 Task: Add Painterland Sisters Organic Meadow Berry Icelandic Style Skyr Yogurt to the cart.
Action: Mouse pressed left at (14, 121)
Screenshot: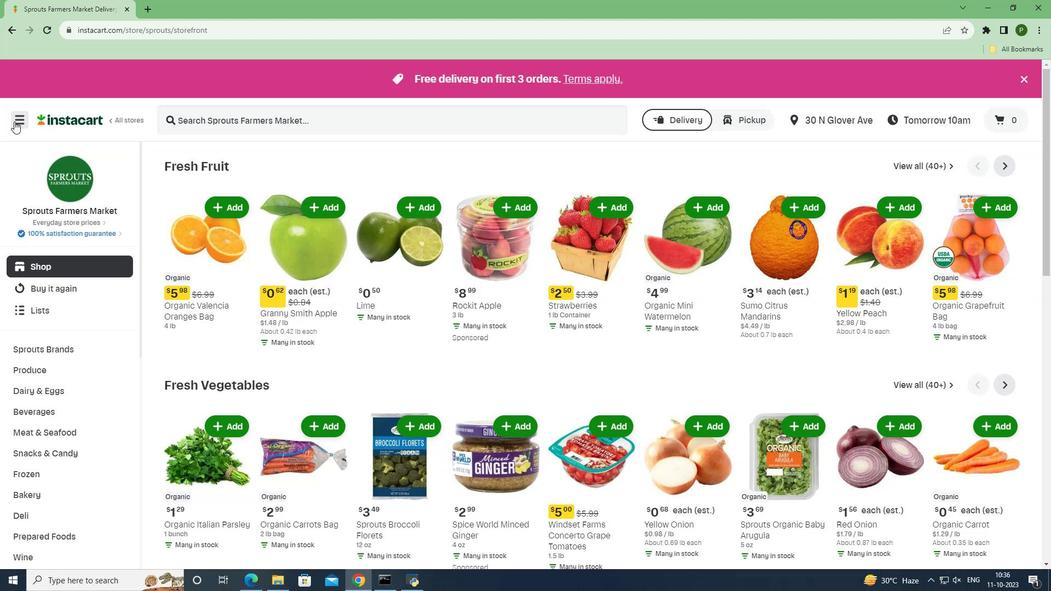 
Action: Mouse moved to (50, 290)
Screenshot: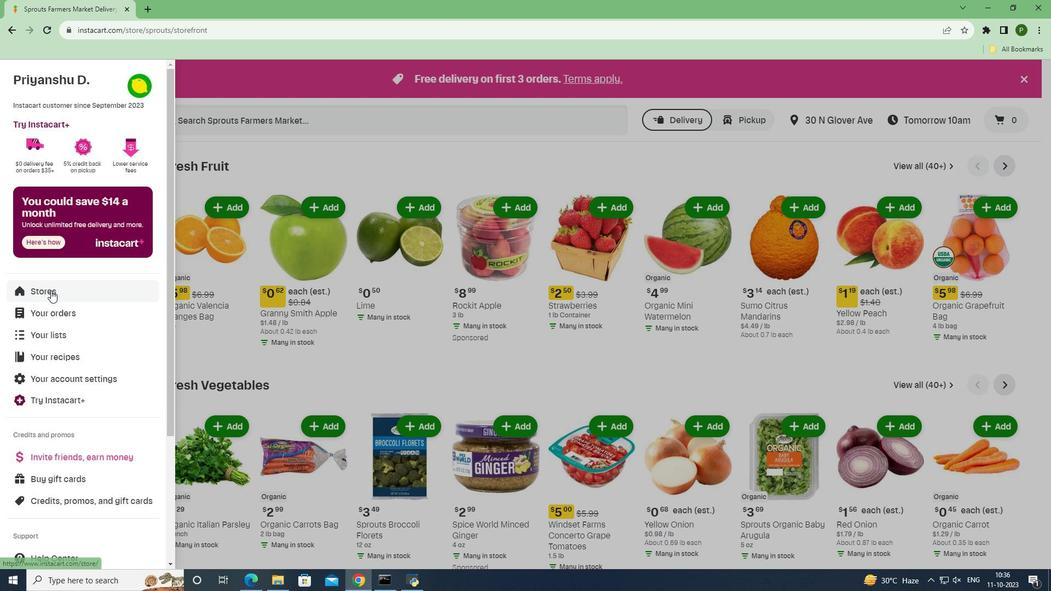 
Action: Mouse pressed left at (50, 290)
Screenshot: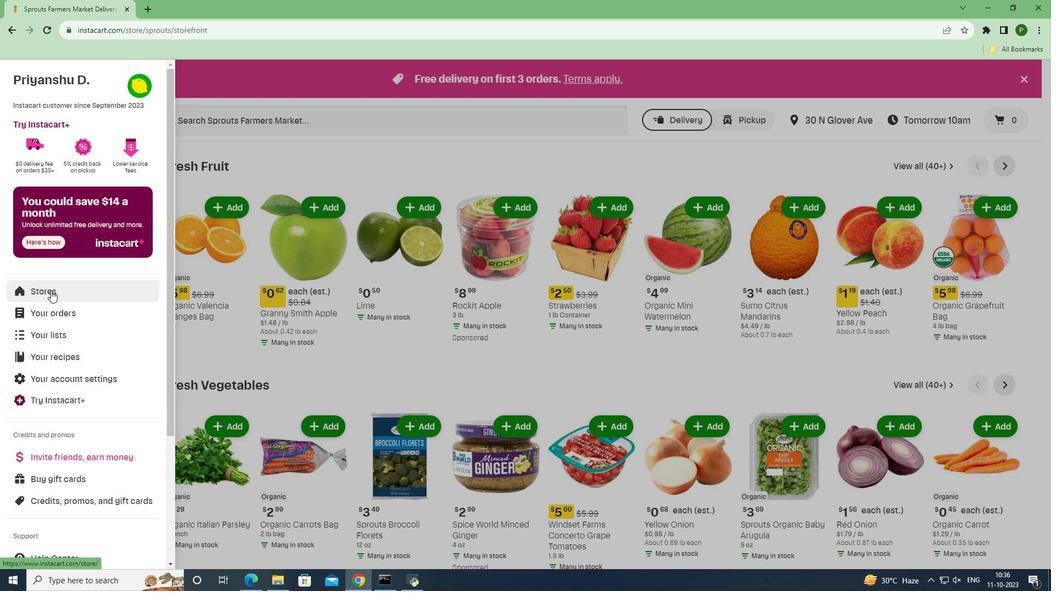 
Action: Mouse moved to (251, 131)
Screenshot: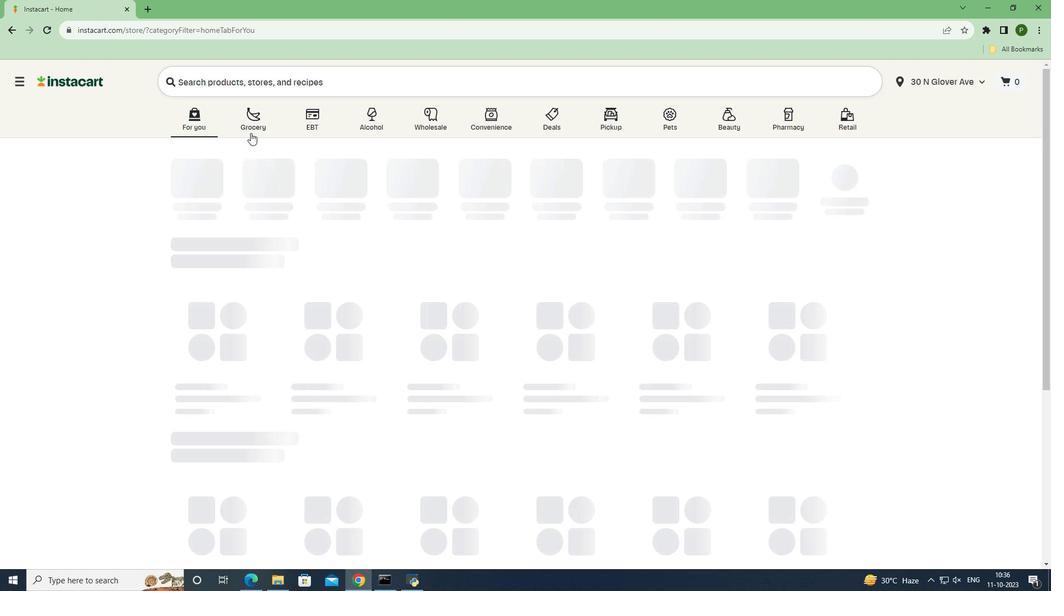 
Action: Mouse pressed left at (251, 131)
Screenshot: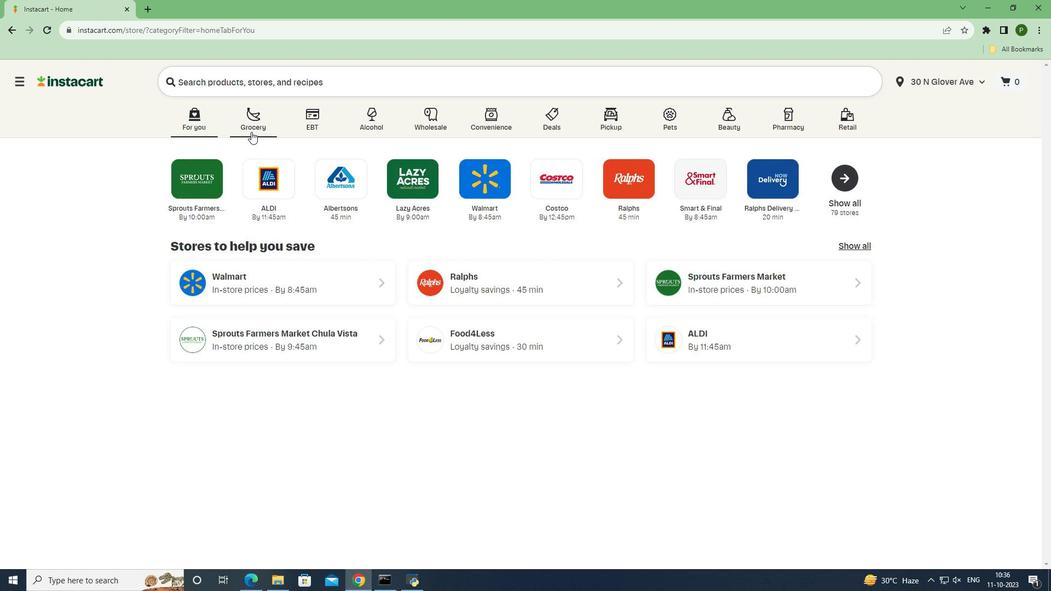 
Action: Mouse moved to (436, 240)
Screenshot: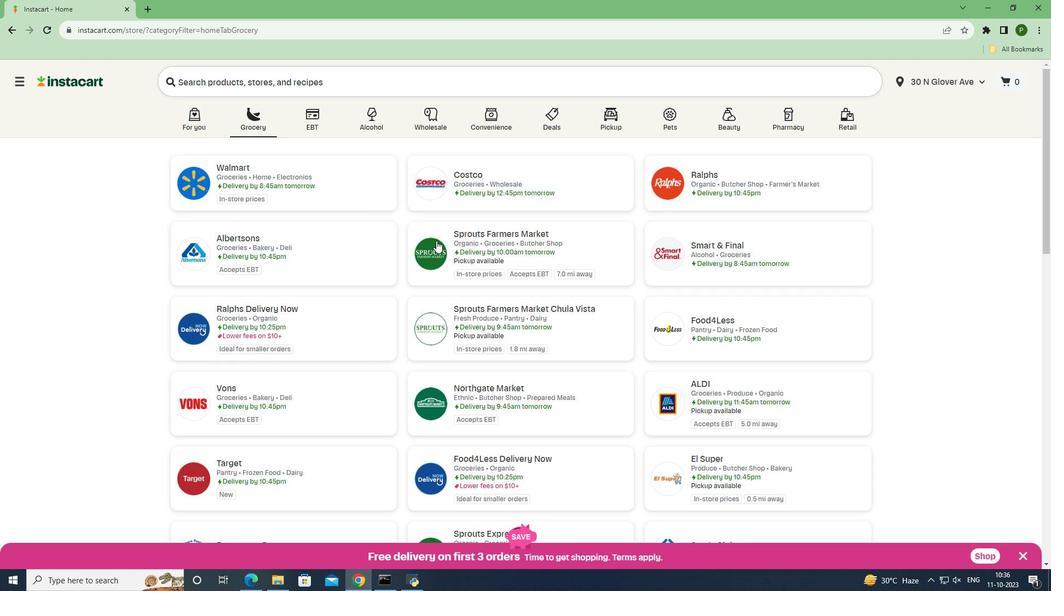 
Action: Mouse pressed left at (436, 240)
Screenshot: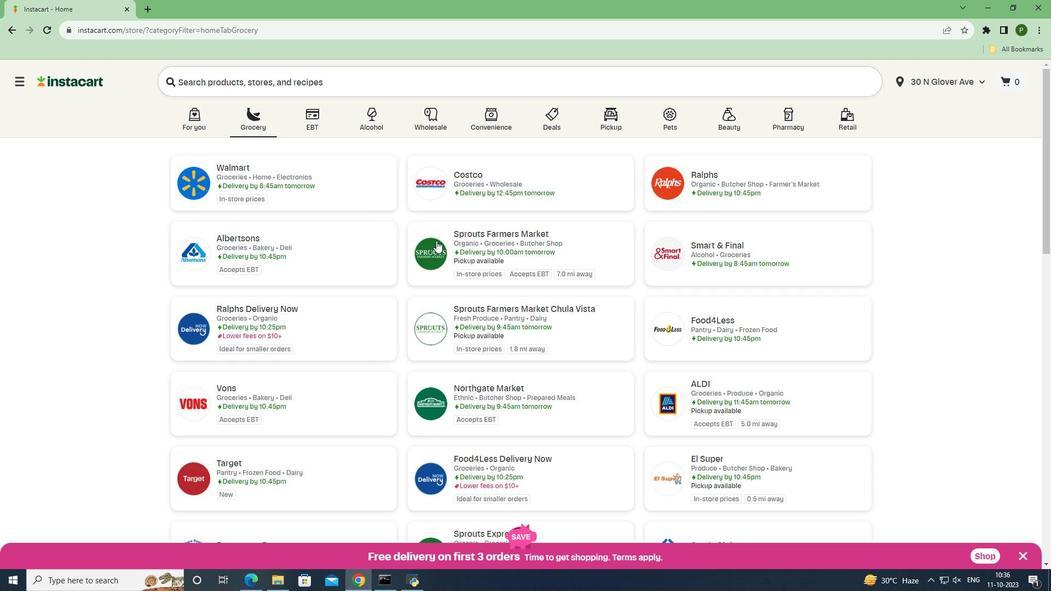 
Action: Mouse moved to (70, 390)
Screenshot: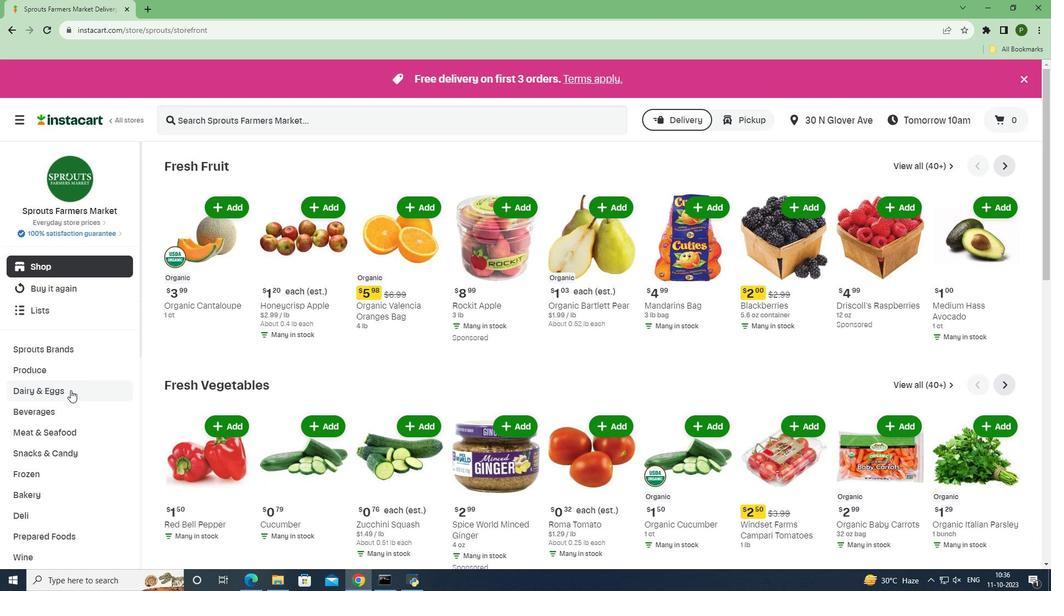 
Action: Mouse pressed left at (70, 390)
Screenshot: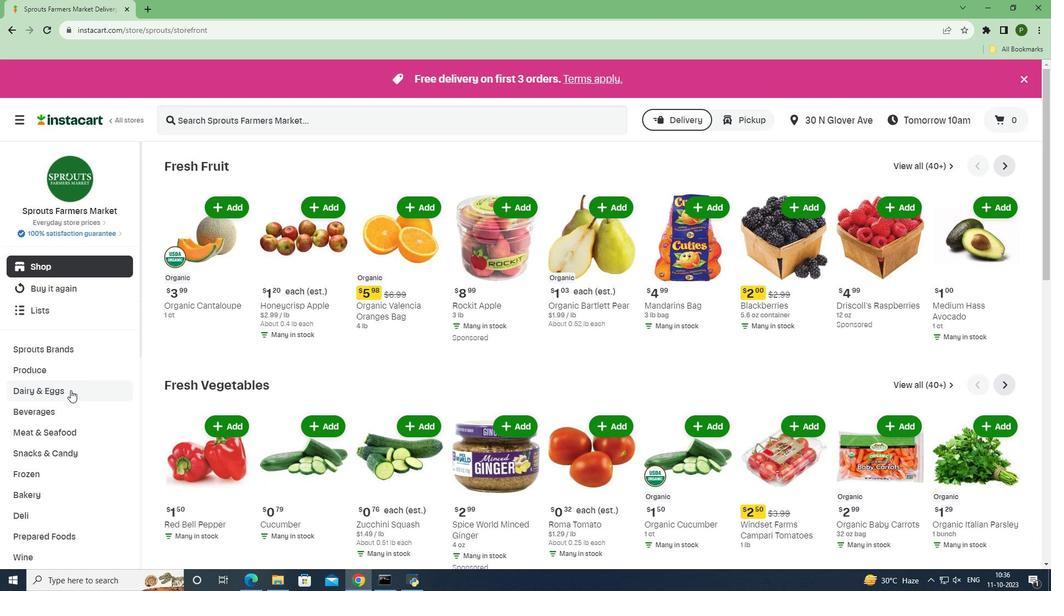 
Action: Mouse moved to (52, 470)
Screenshot: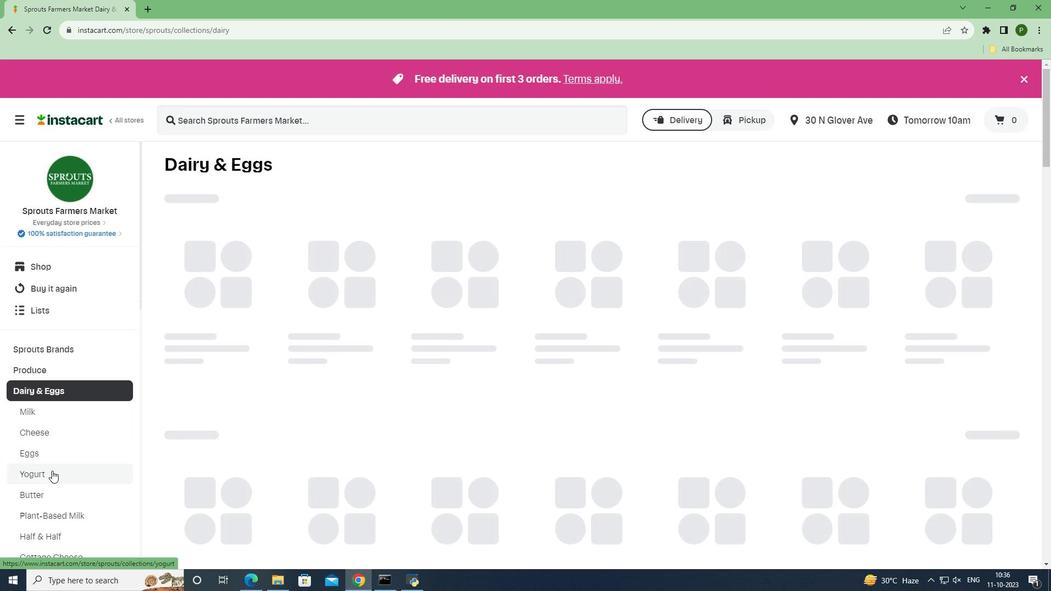 
Action: Mouse pressed left at (52, 470)
Screenshot: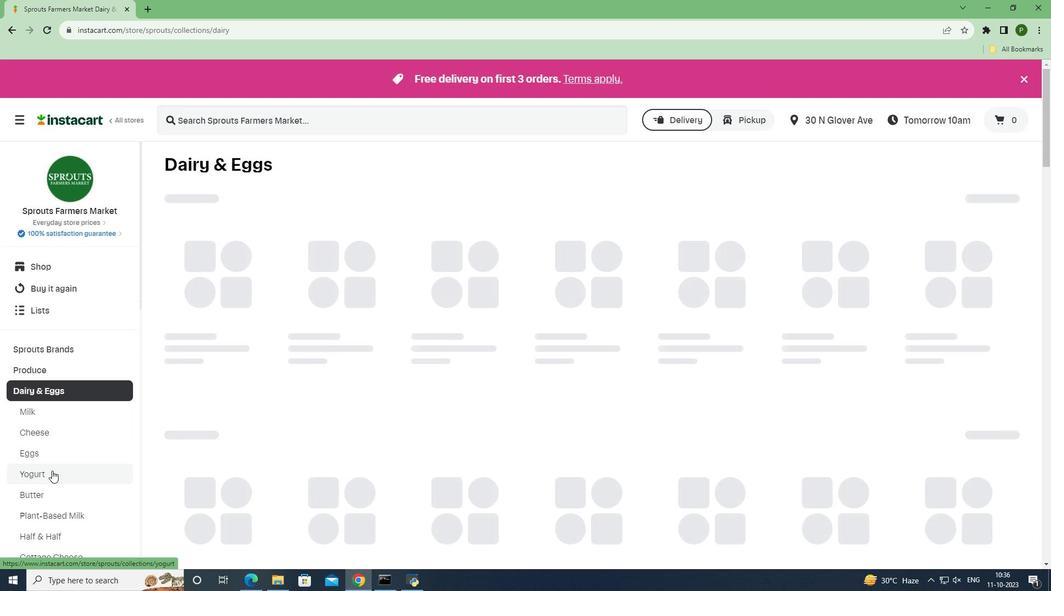 
Action: Mouse moved to (254, 116)
Screenshot: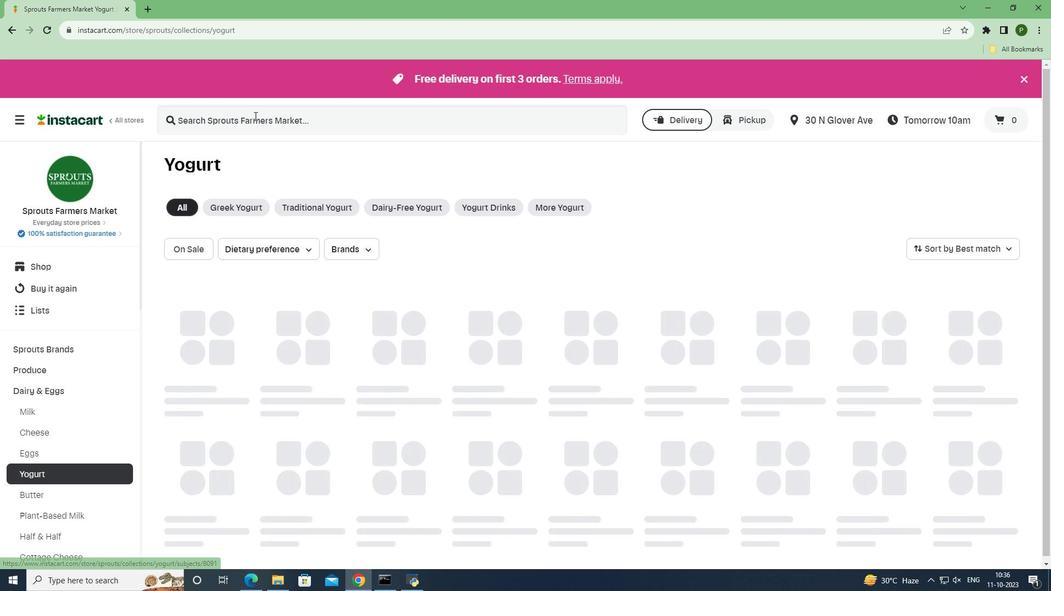 
Action: Mouse pressed left at (254, 116)
Screenshot: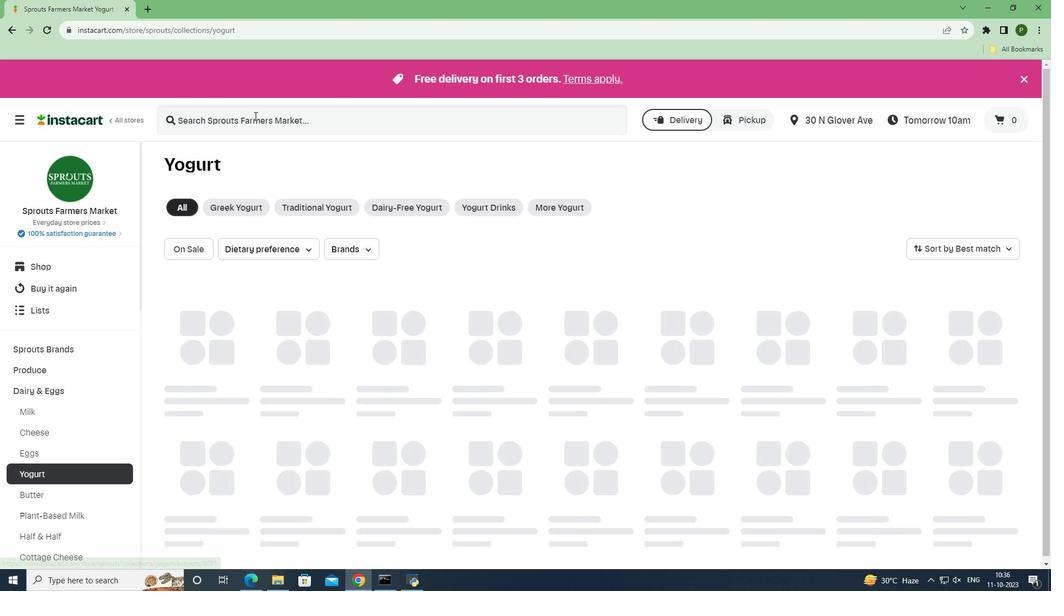 
Action: Key pressed <Key.caps_lock>P<Key.caps_lock>ainterland<Key.space><Key.caps_lock>S<Key.caps_lock>isters<Key.space><Key.caps_lock>O<Key.caps_lock>rganic<Key.space><Key.caps_lock>M<Key.caps_lock>eadow<Key.space><Key.caps_lock>B<Key.caps_lock>erry<Key.space><Key.caps_lock>I<Key.caps_lock>celandic<Key.space><Key.caps_lock>S<Key.caps_lock>tyle<Key.space><Key.caps_lock>S<Key.caps_lock>kyr<Key.space><Key.caps_lock>Y<Key.caps_lock>ogurt<Key.space><Key.enter>
Screenshot: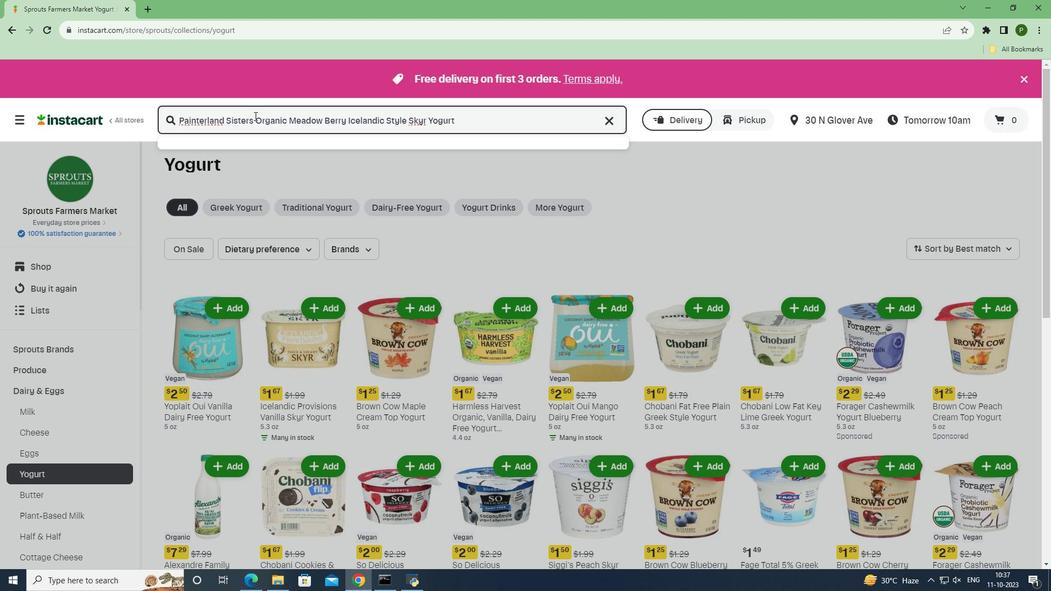 
Action: Mouse moved to (304, 233)
Screenshot: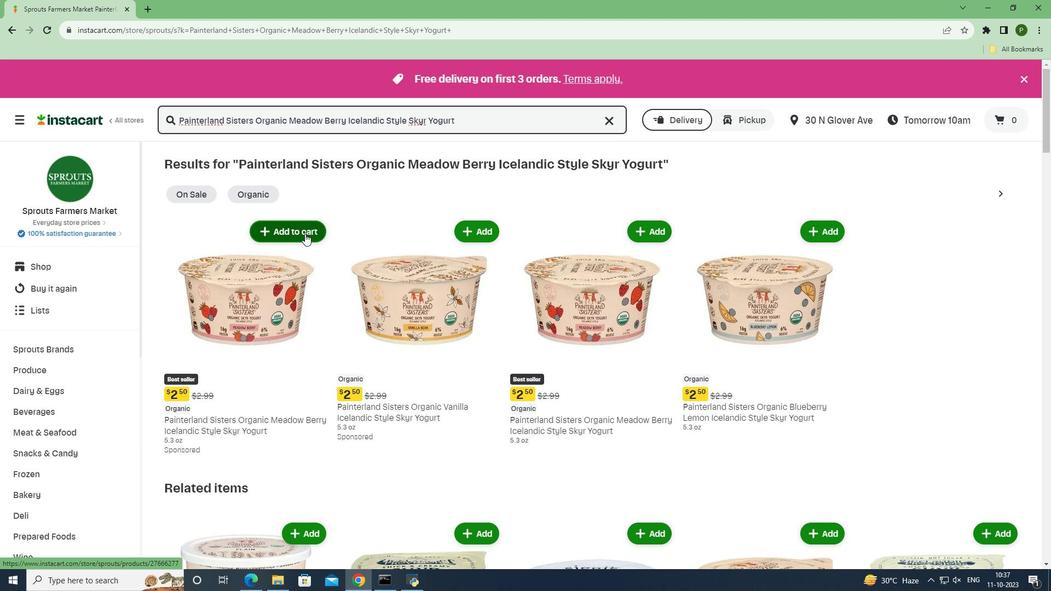 
Action: Mouse pressed left at (304, 233)
Screenshot: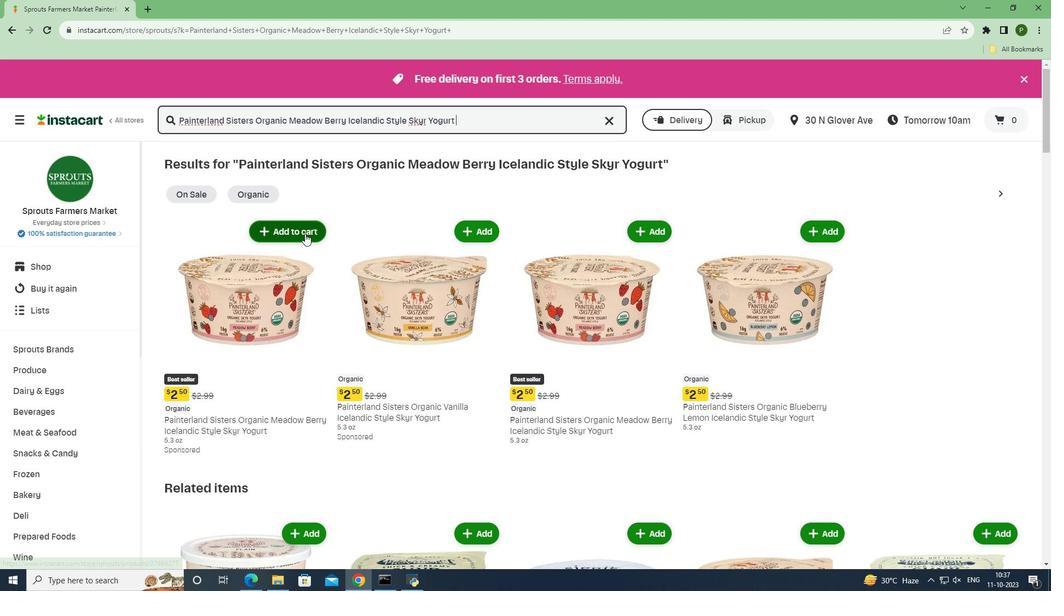 
Action: Mouse moved to (371, 245)
Screenshot: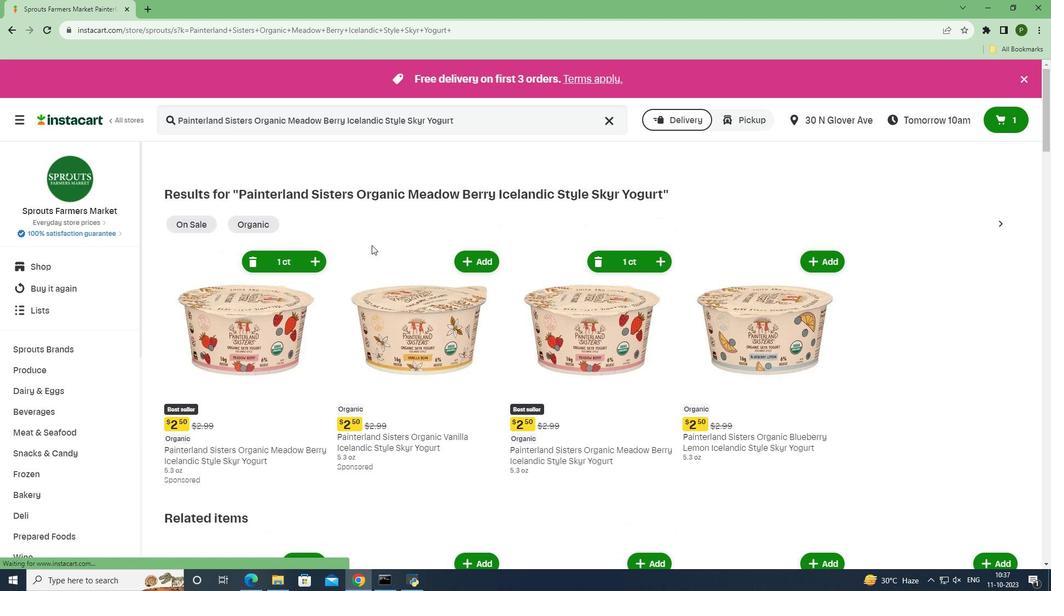 
